 Task: Create a rule from the Agile list, Priority changed -> Complete task in the project AgileHive if Priority Cleared then Complete Task
Action: Mouse moved to (1098, 183)
Screenshot: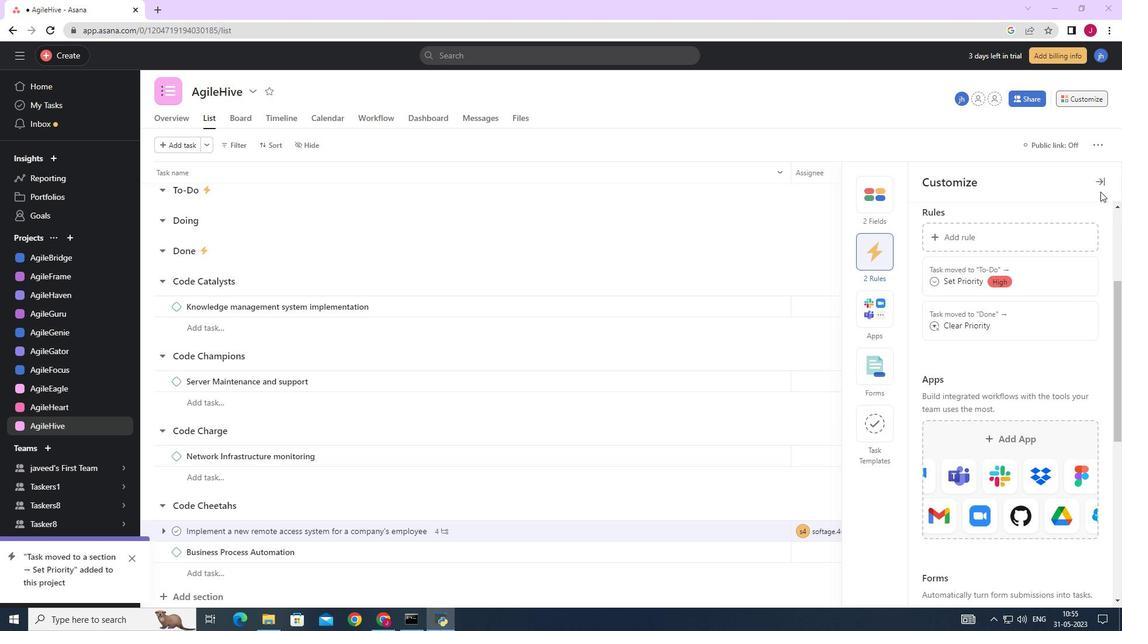 
Action: Mouse pressed left at (1098, 183)
Screenshot: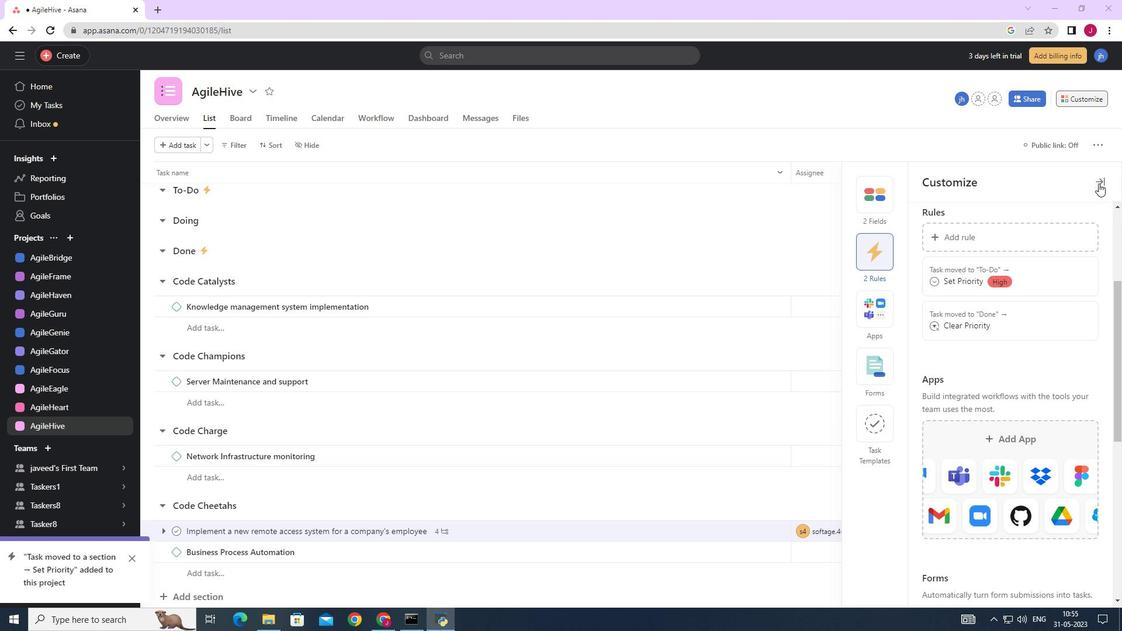 
Action: Mouse moved to (1091, 100)
Screenshot: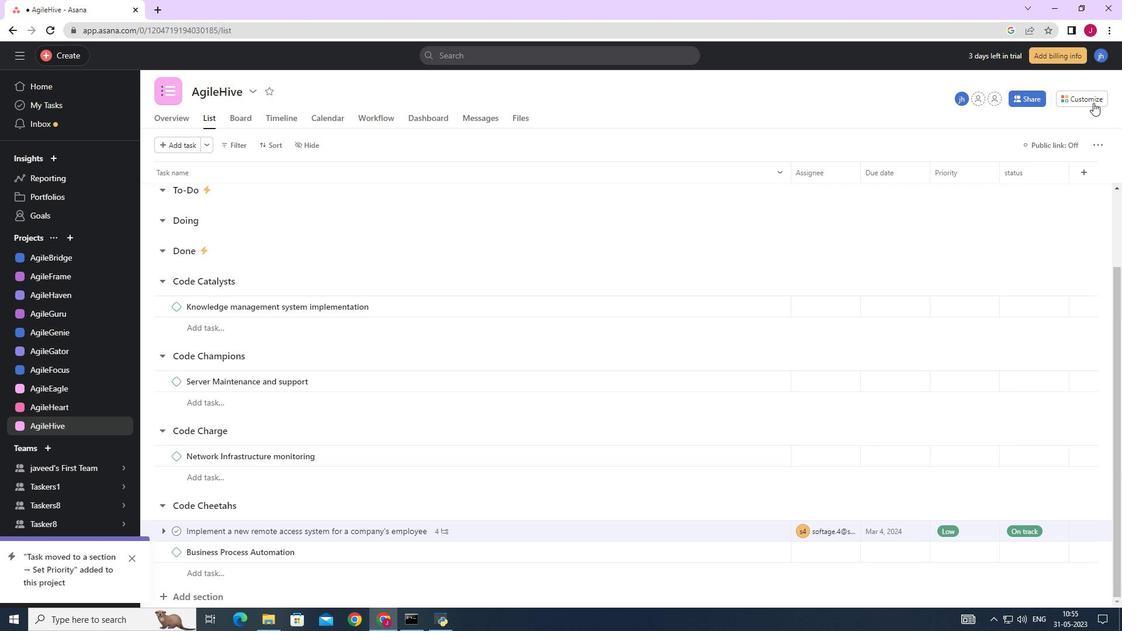
Action: Mouse pressed left at (1091, 100)
Screenshot: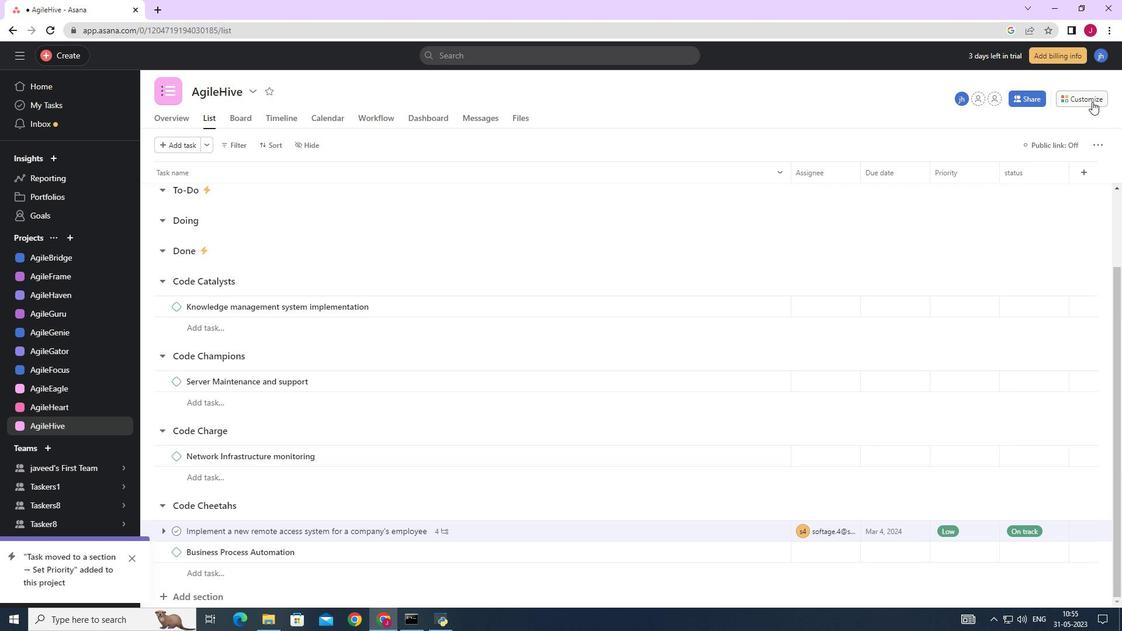 
Action: Mouse moved to (883, 252)
Screenshot: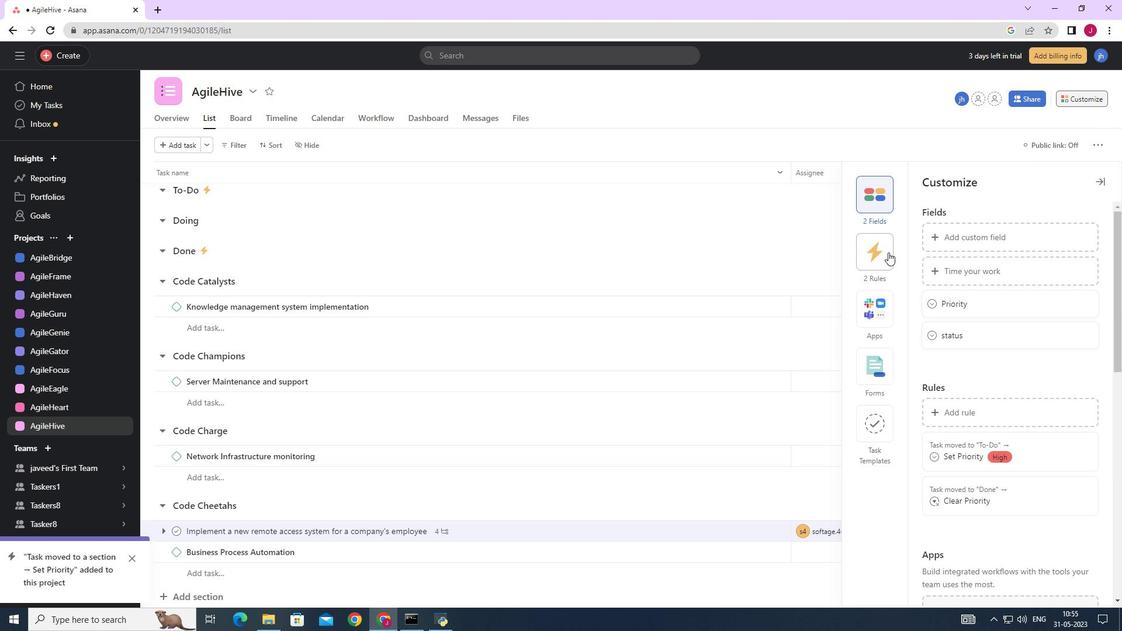 
Action: Mouse pressed left at (883, 252)
Screenshot: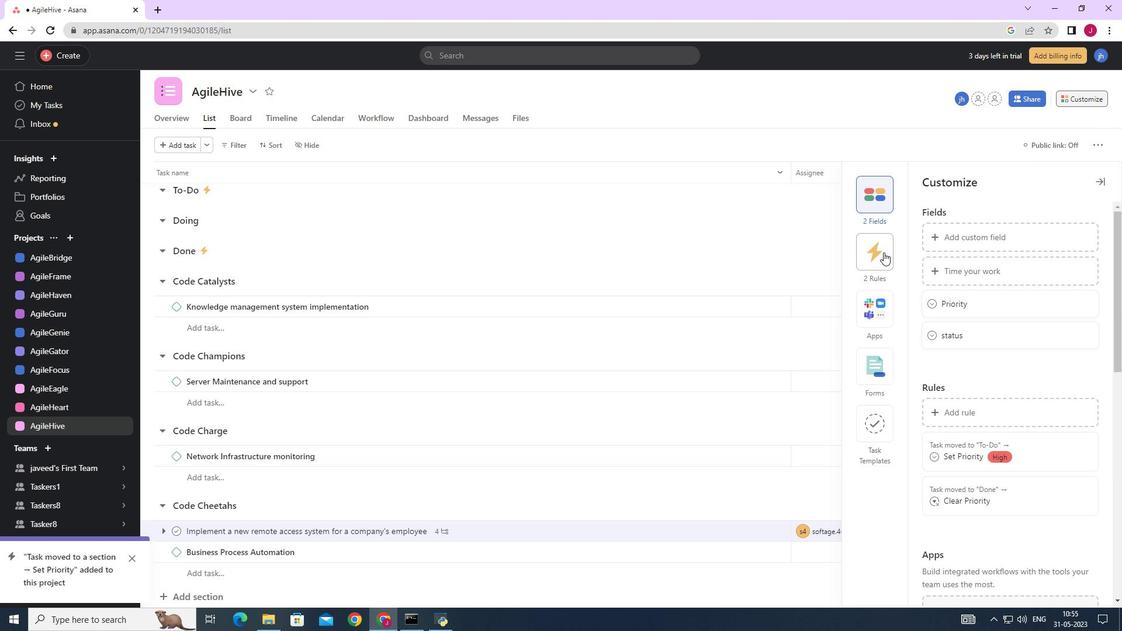 
Action: Mouse moved to (980, 236)
Screenshot: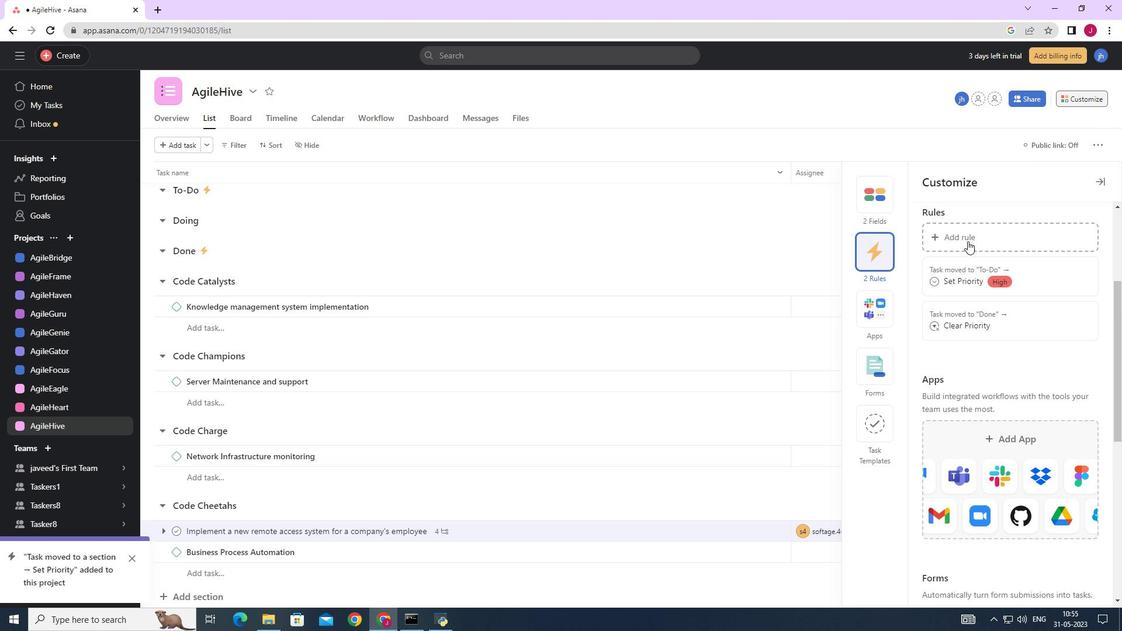 
Action: Mouse pressed left at (980, 236)
Screenshot: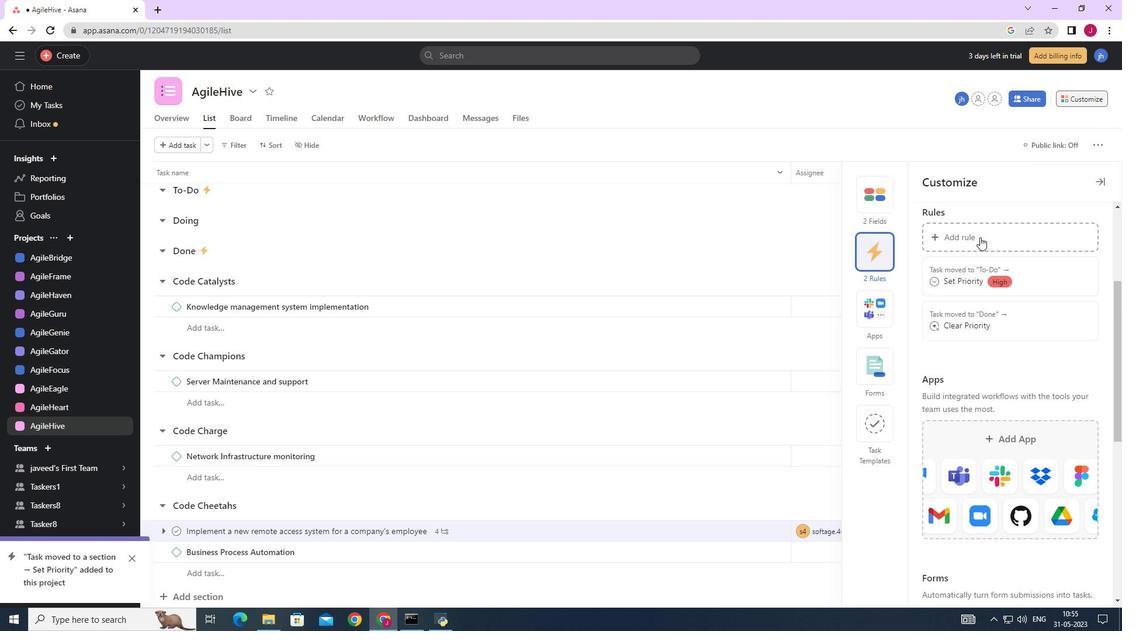 
Action: Mouse moved to (238, 177)
Screenshot: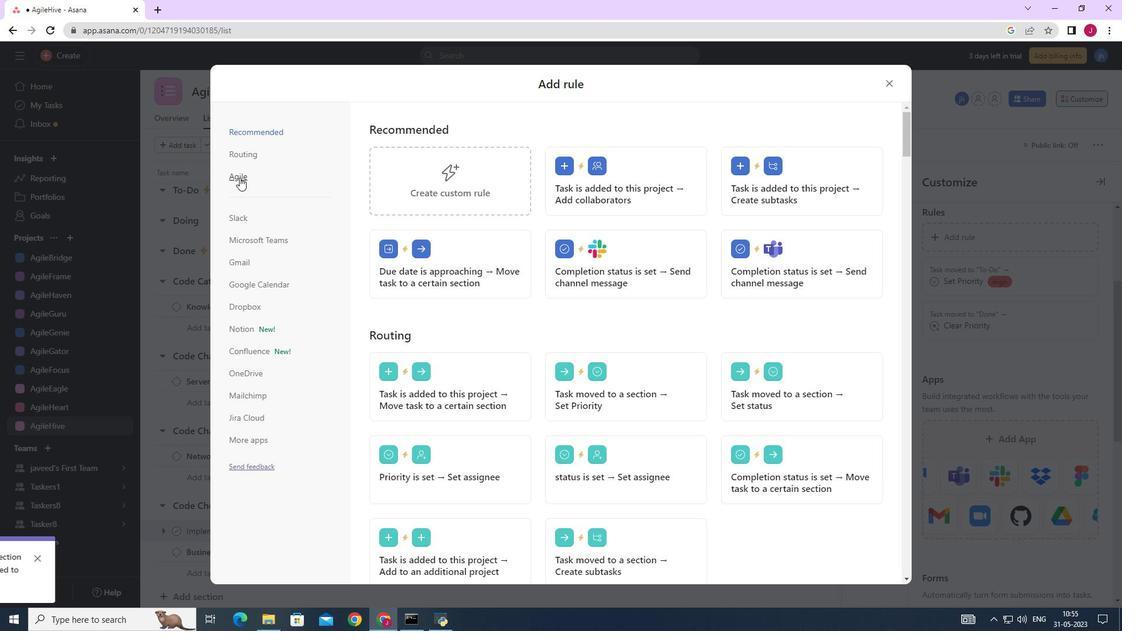 
Action: Mouse pressed left at (238, 177)
Screenshot: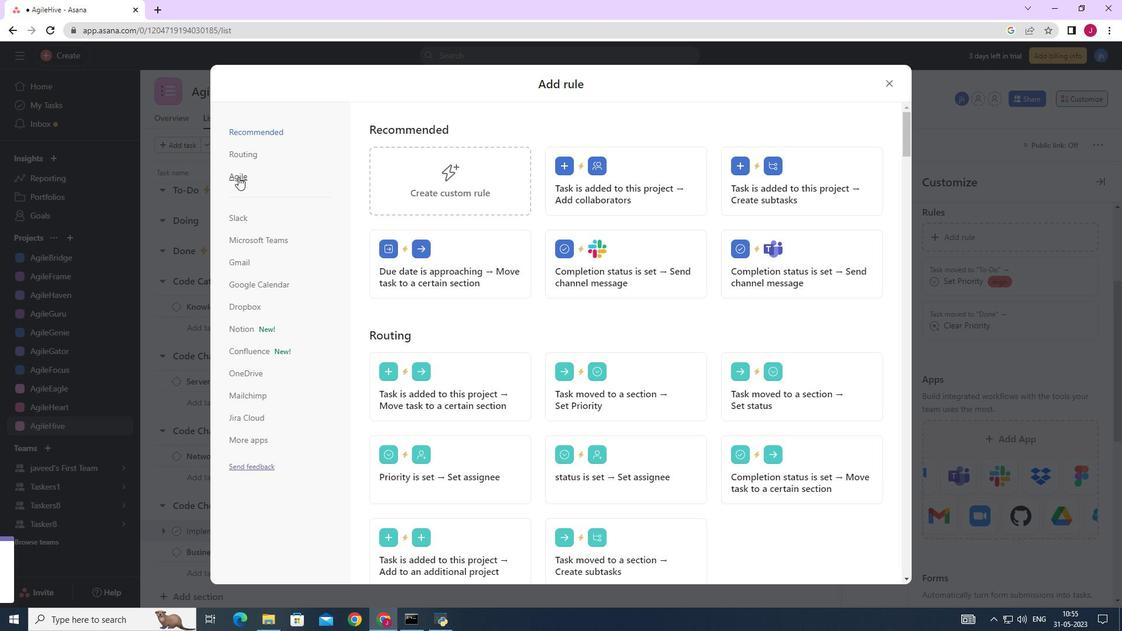 
Action: Mouse moved to (442, 169)
Screenshot: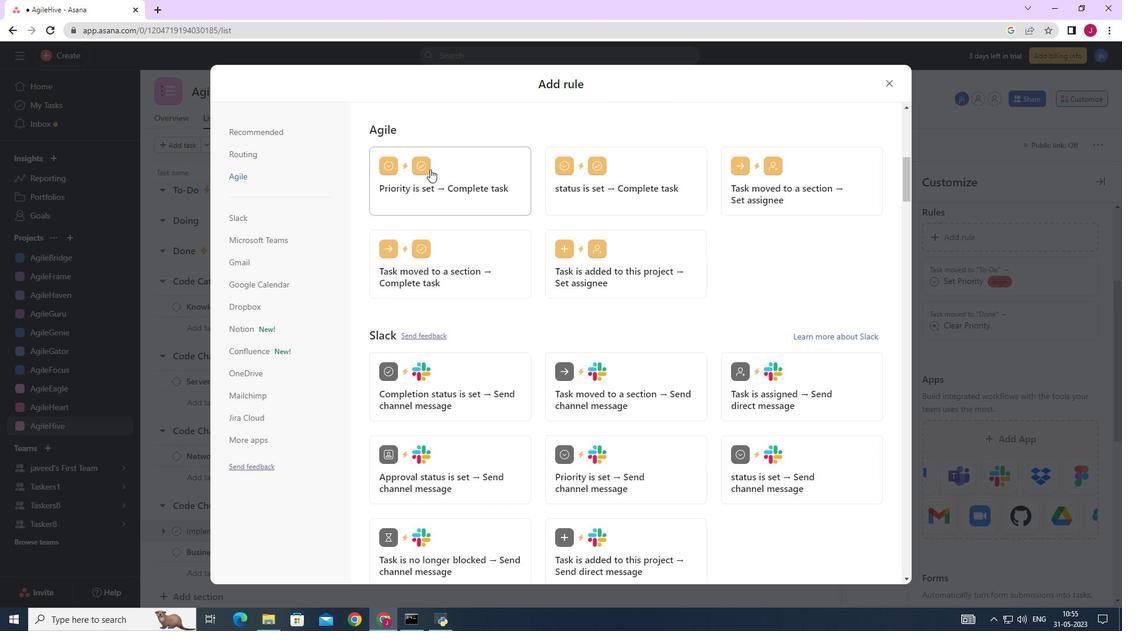 
Action: Mouse pressed left at (442, 169)
Screenshot: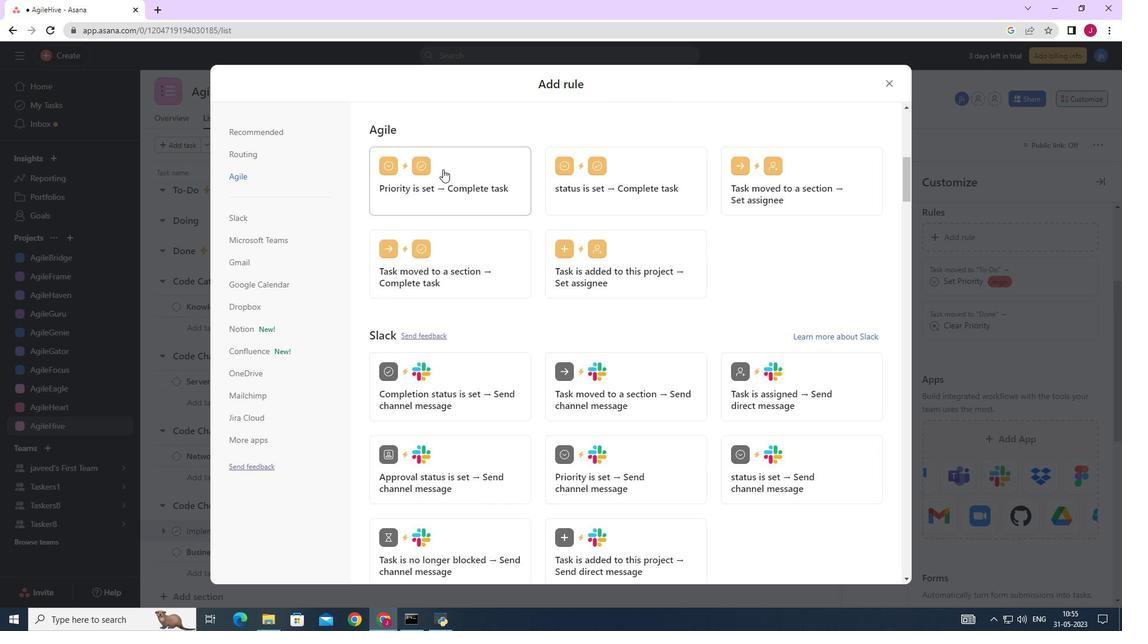 
Action: Mouse moved to (763, 204)
Screenshot: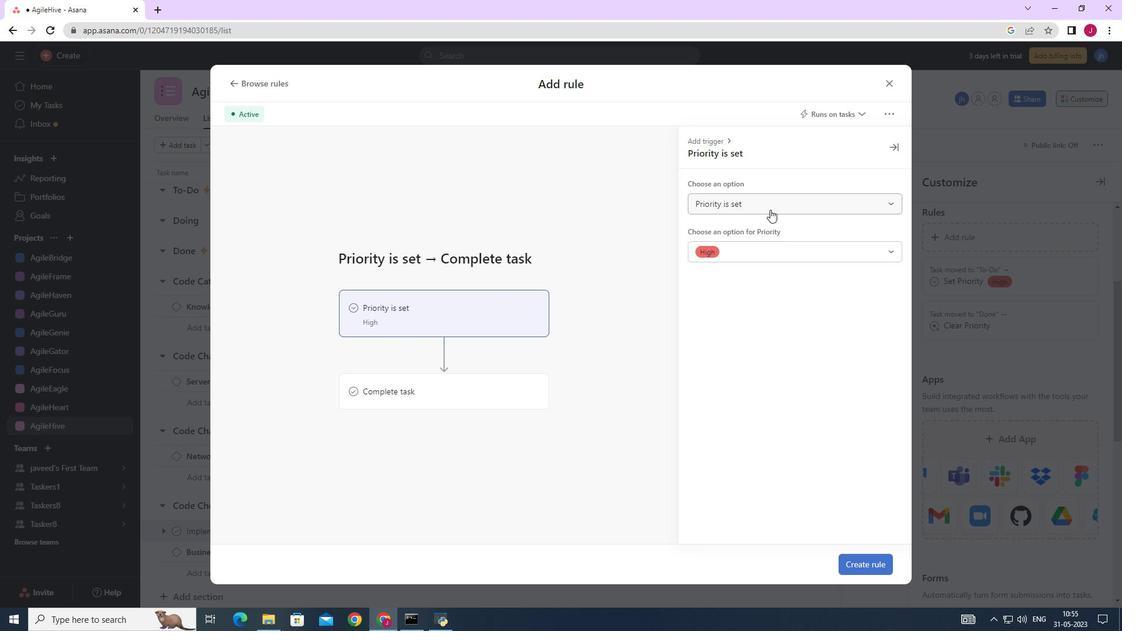
Action: Mouse pressed left at (763, 204)
Screenshot: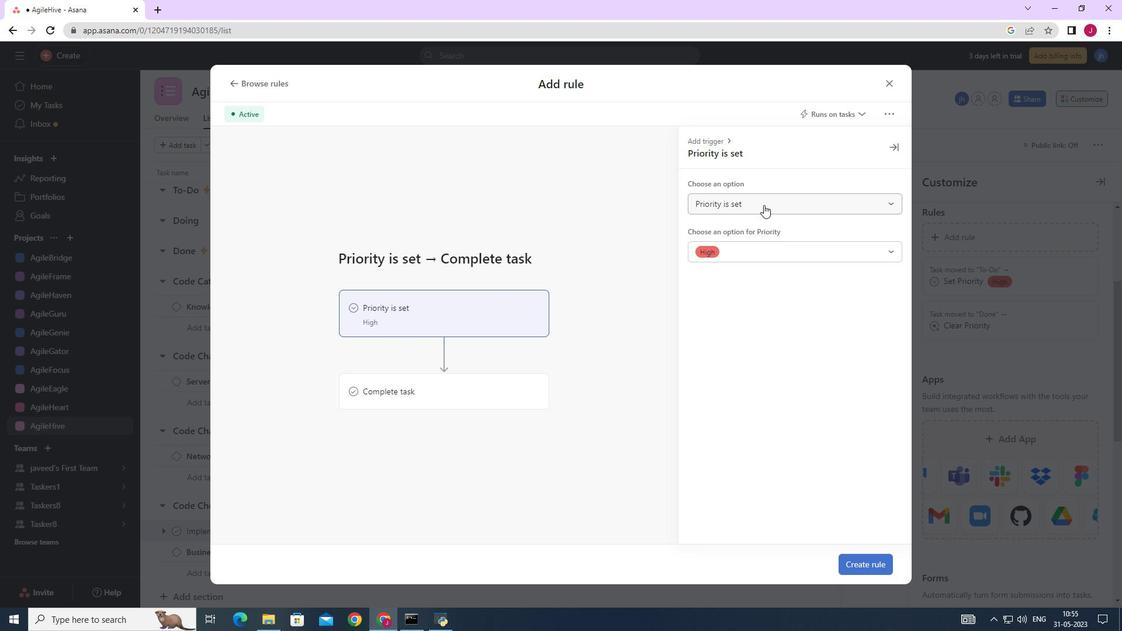 
Action: Mouse moved to (756, 250)
Screenshot: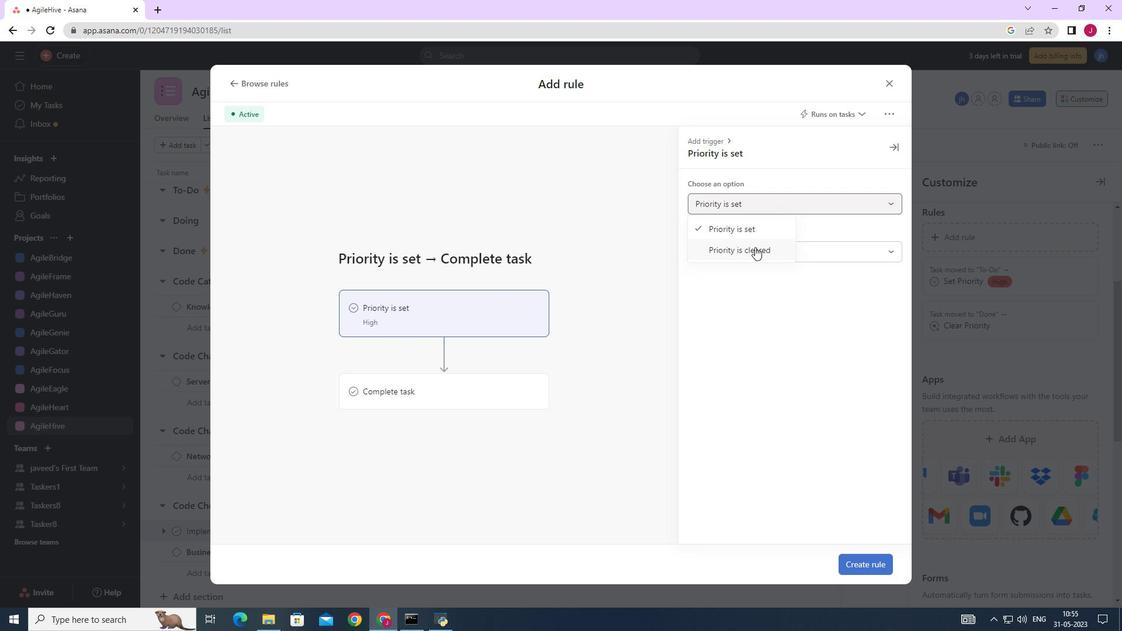 
Action: Mouse pressed left at (756, 250)
Screenshot: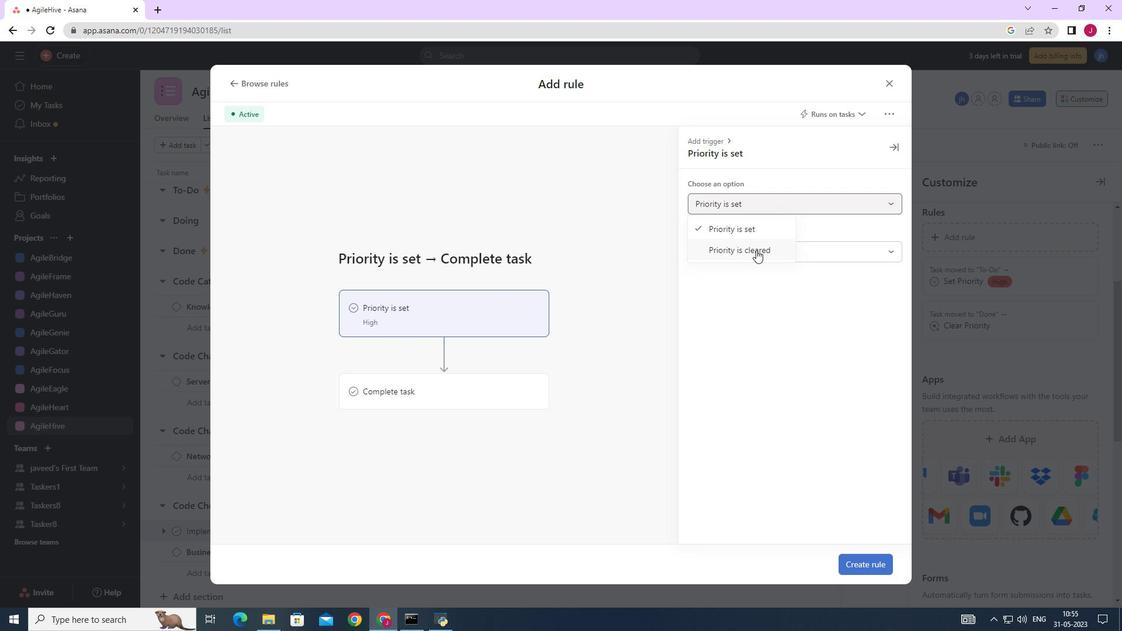 
Action: Mouse moved to (489, 386)
Screenshot: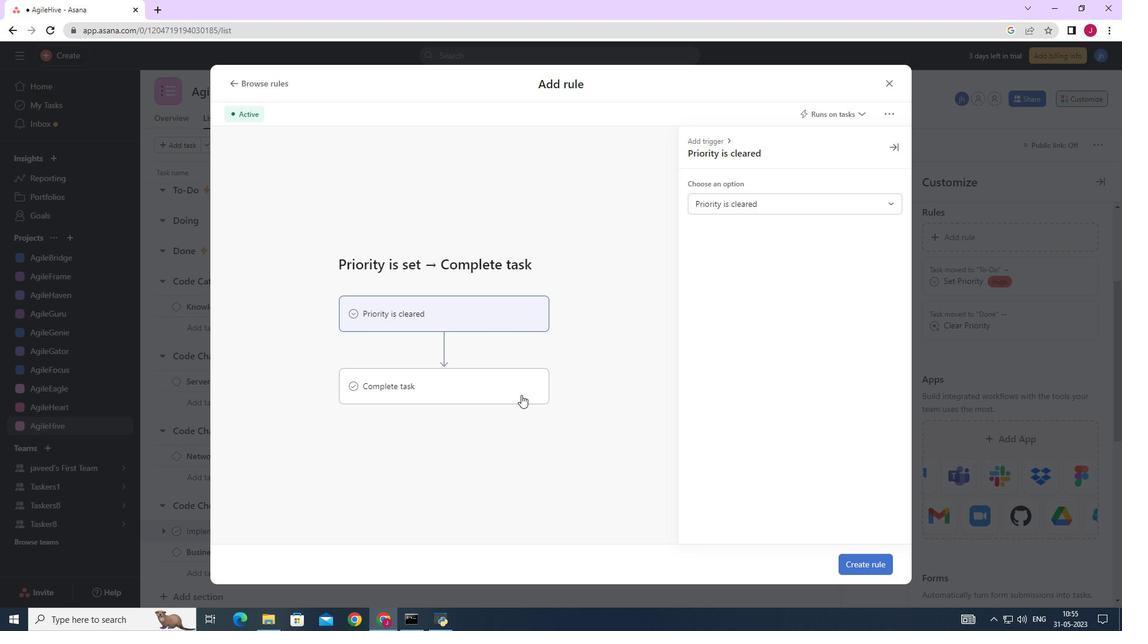 
Action: Mouse pressed left at (489, 386)
Screenshot: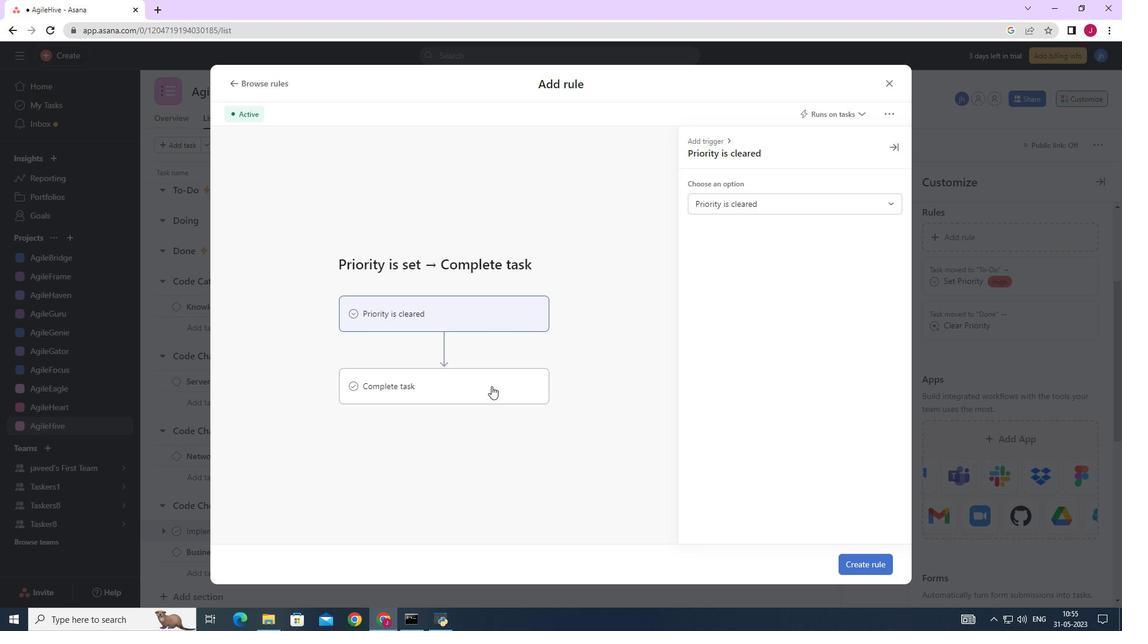 
Action: Mouse moved to (871, 563)
Screenshot: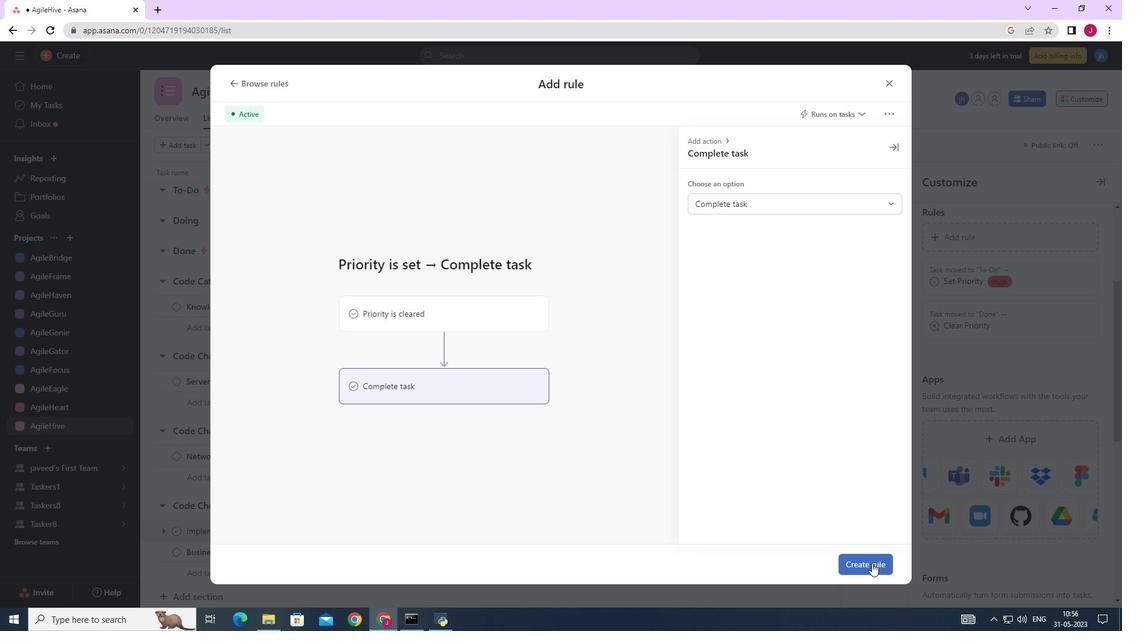 
Action: Mouse pressed left at (871, 563)
Screenshot: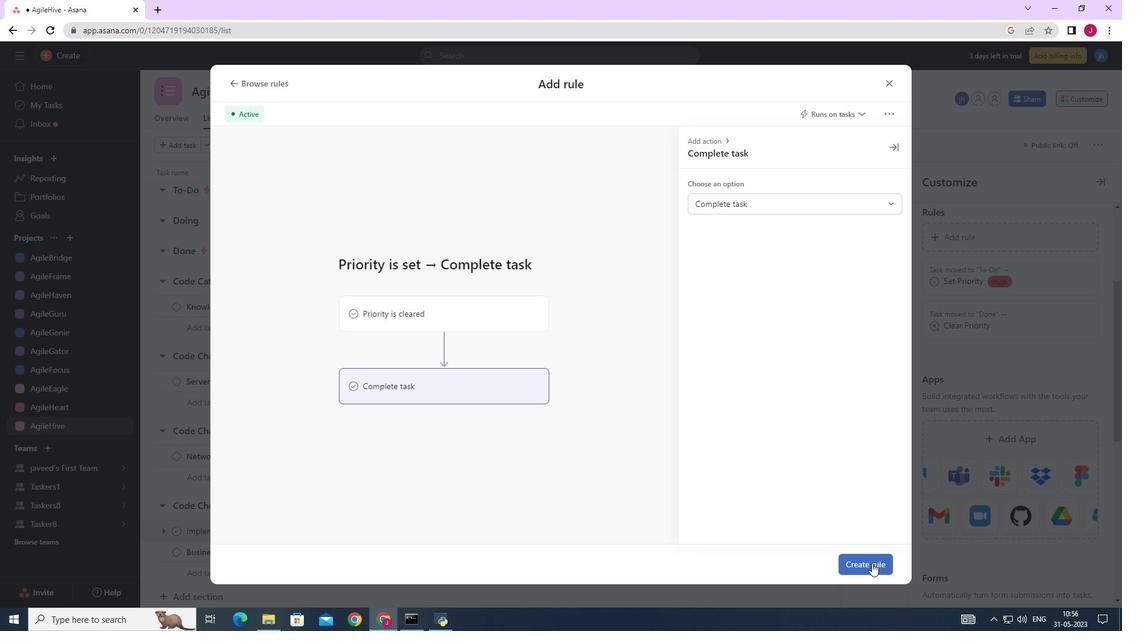 
Action: Mouse moved to (798, 449)
Screenshot: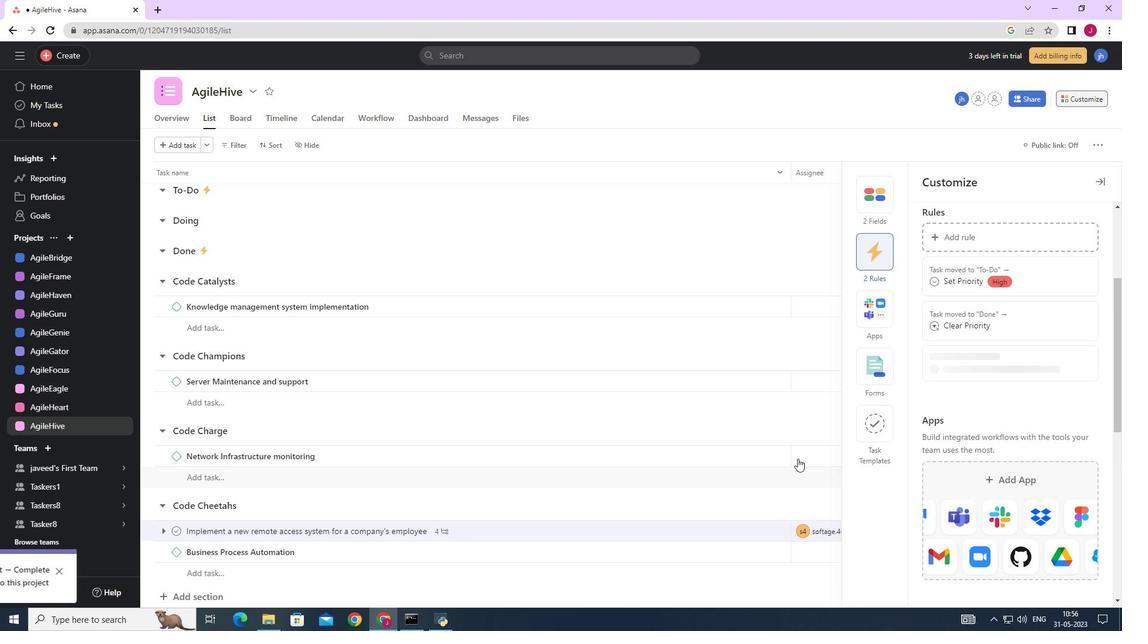 
